 Task: Add Doughy Inc Chocolate Chip Cookie Dough to the cart.
Action: Mouse moved to (298, 140)
Screenshot: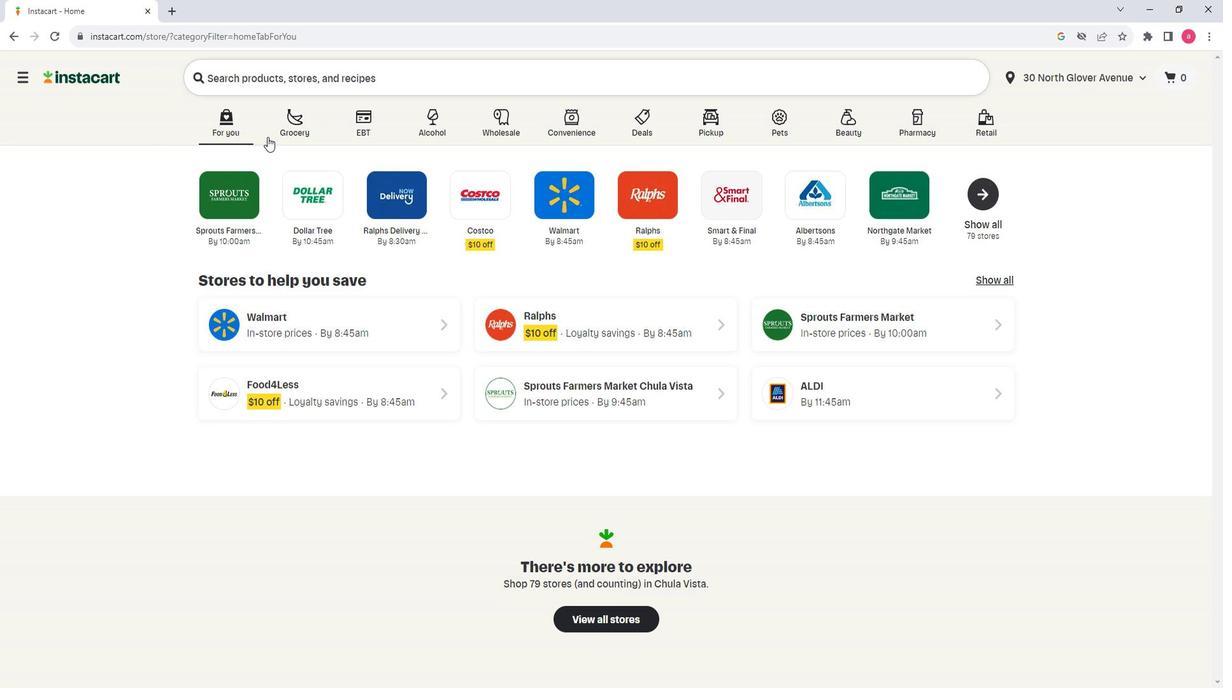 
Action: Mouse pressed left at (298, 140)
Screenshot: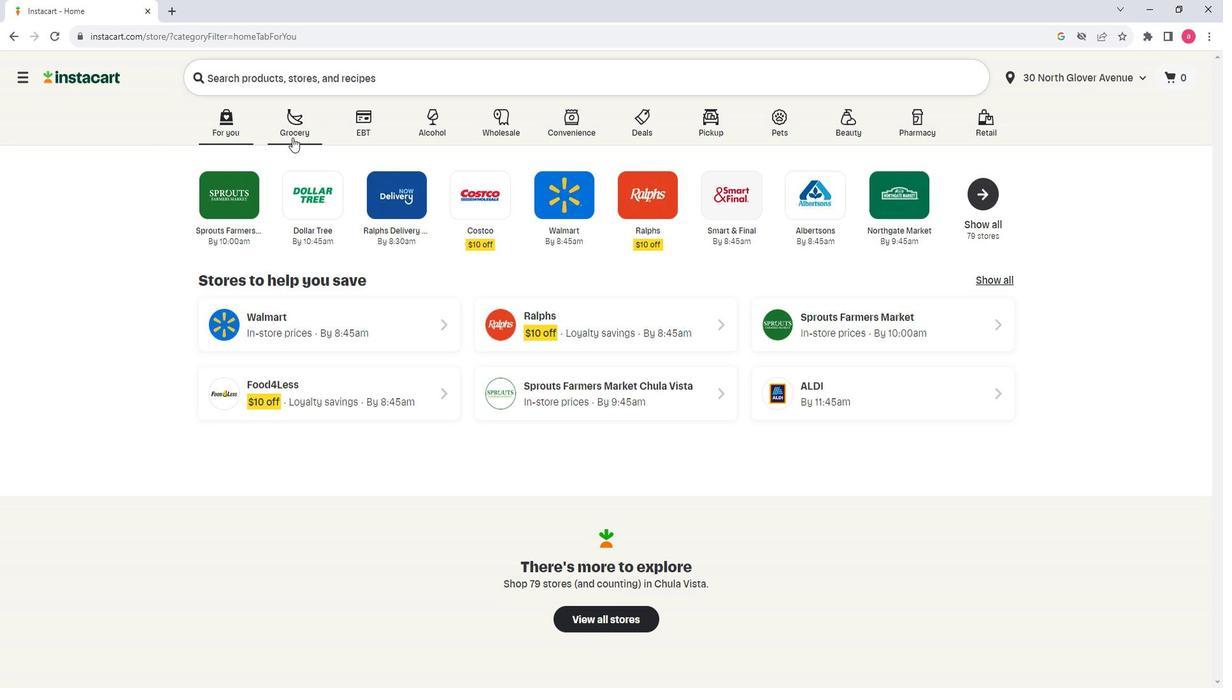 
Action: Mouse moved to (379, 393)
Screenshot: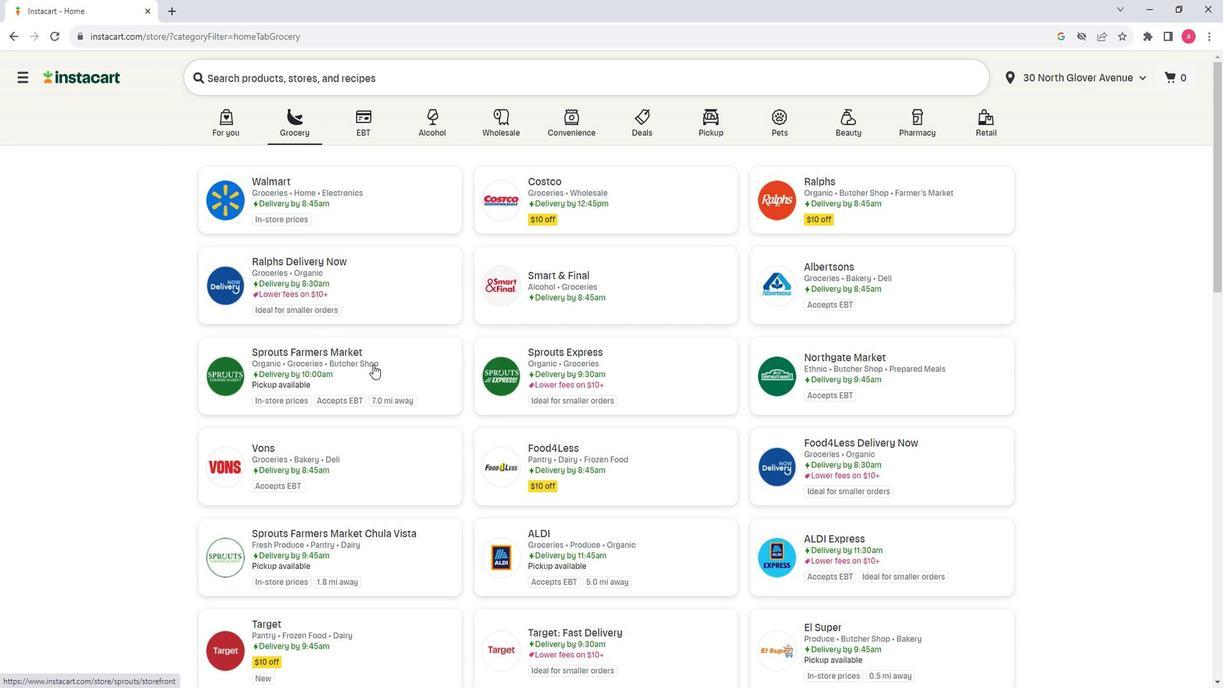 
Action: Mouse pressed left at (379, 393)
Screenshot: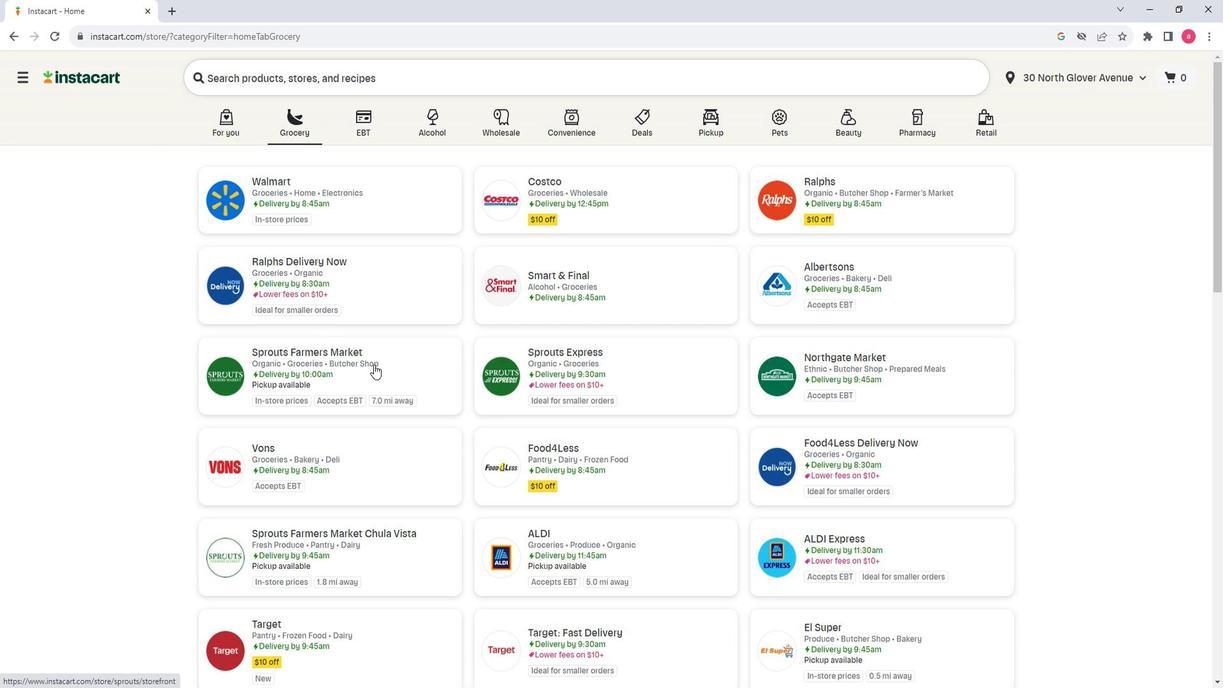 
Action: Mouse moved to (102, 398)
Screenshot: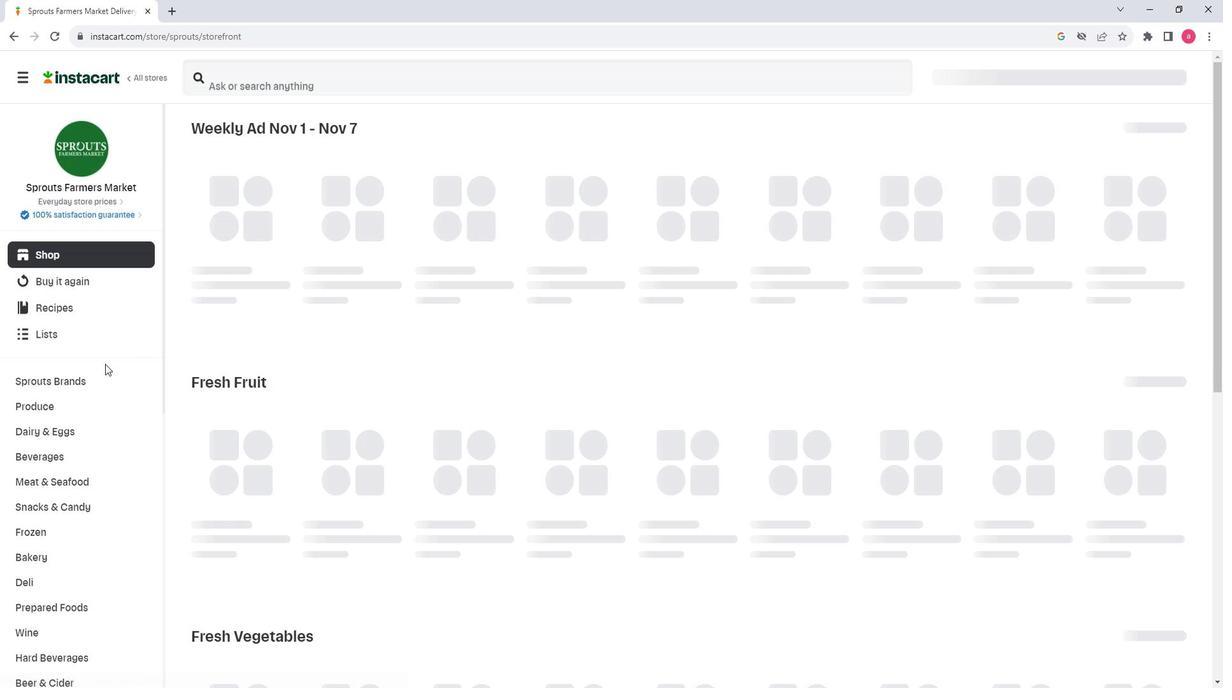 
Action: Mouse scrolled (102, 397) with delta (0, 0)
Screenshot: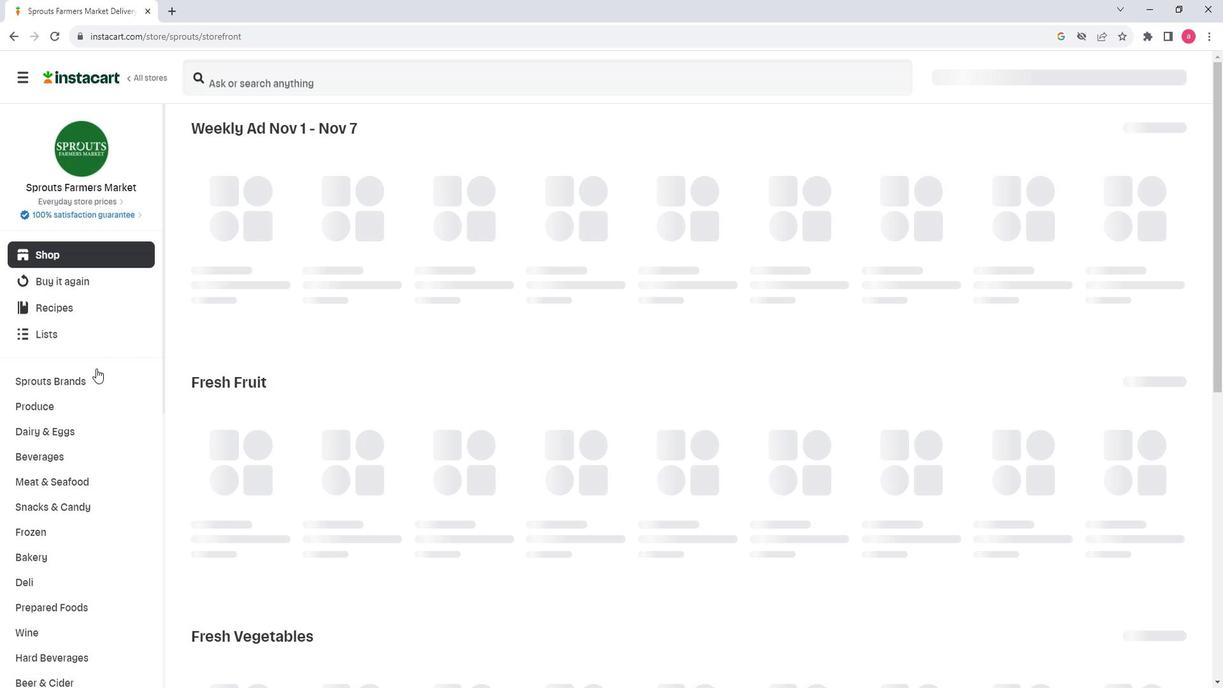 
Action: Mouse scrolled (102, 397) with delta (0, 0)
Screenshot: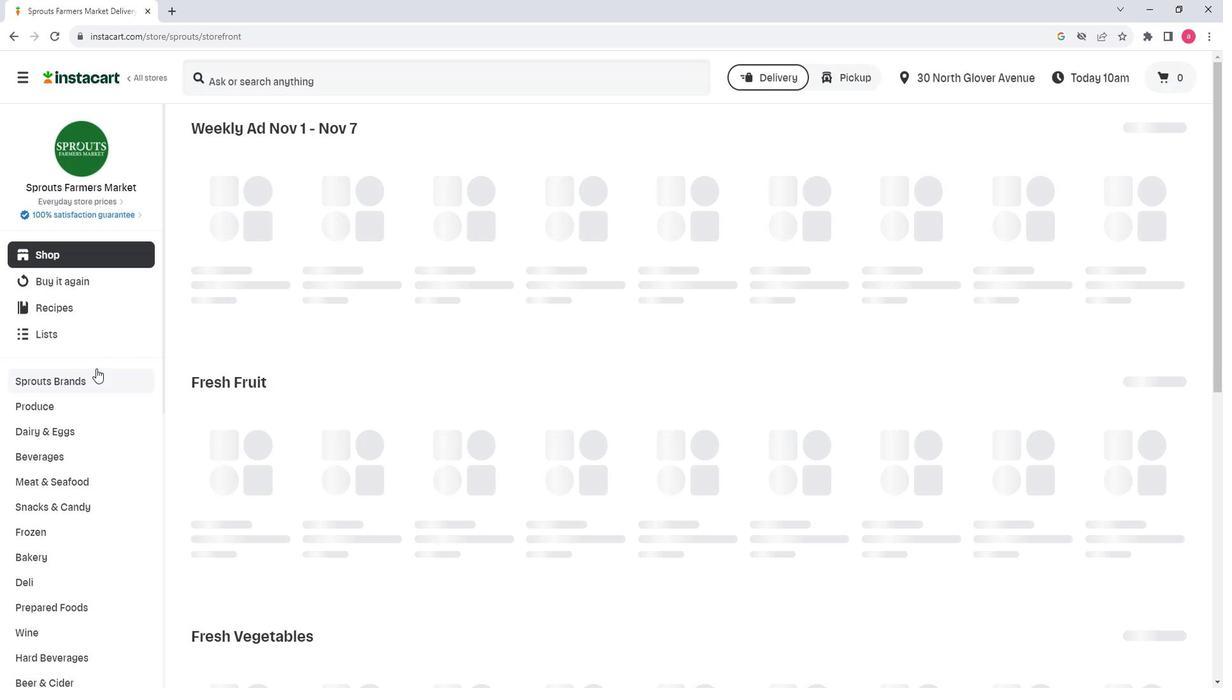 
Action: Mouse scrolled (102, 397) with delta (0, 0)
Screenshot: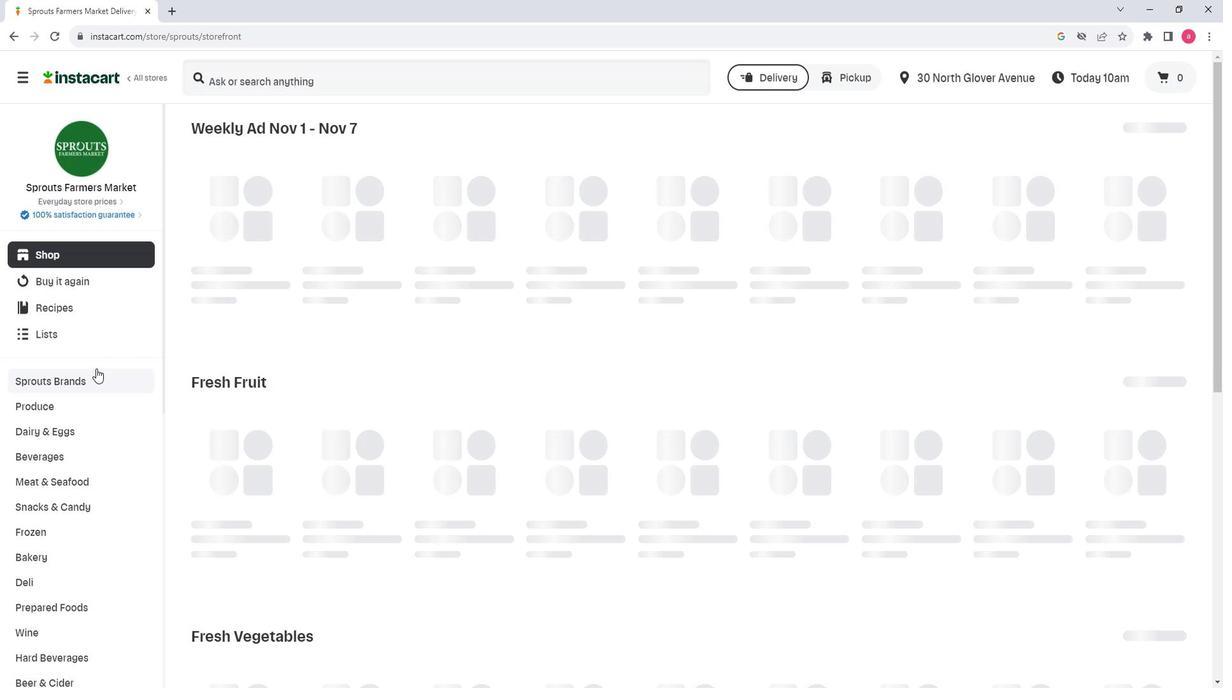 
Action: Mouse scrolled (102, 397) with delta (0, 0)
Screenshot: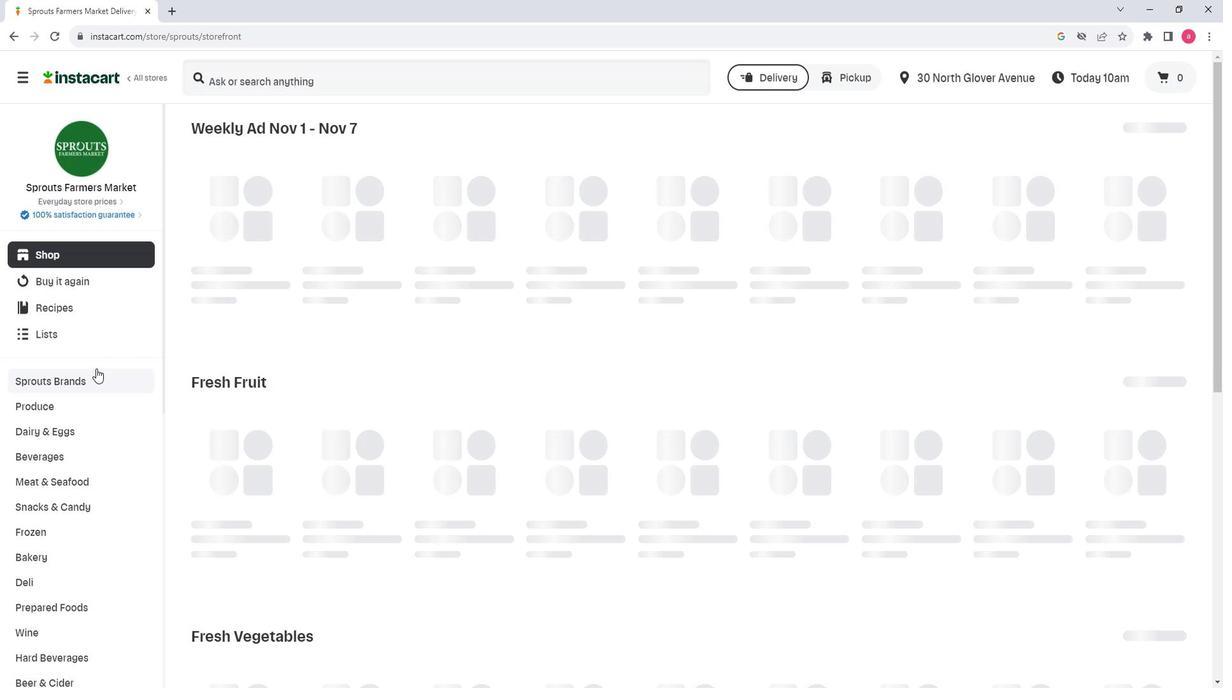 
Action: Mouse scrolled (102, 397) with delta (0, 0)
Screenshot: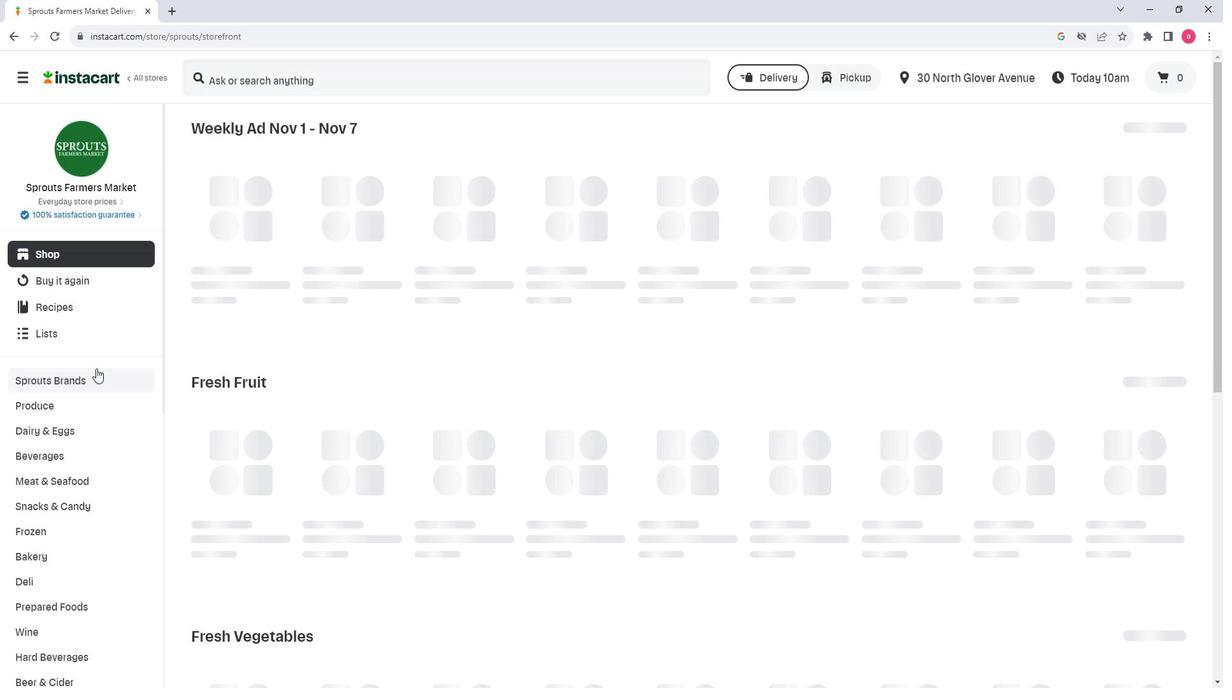 
Action: Mouse moved to (104, 536)
Screenshot: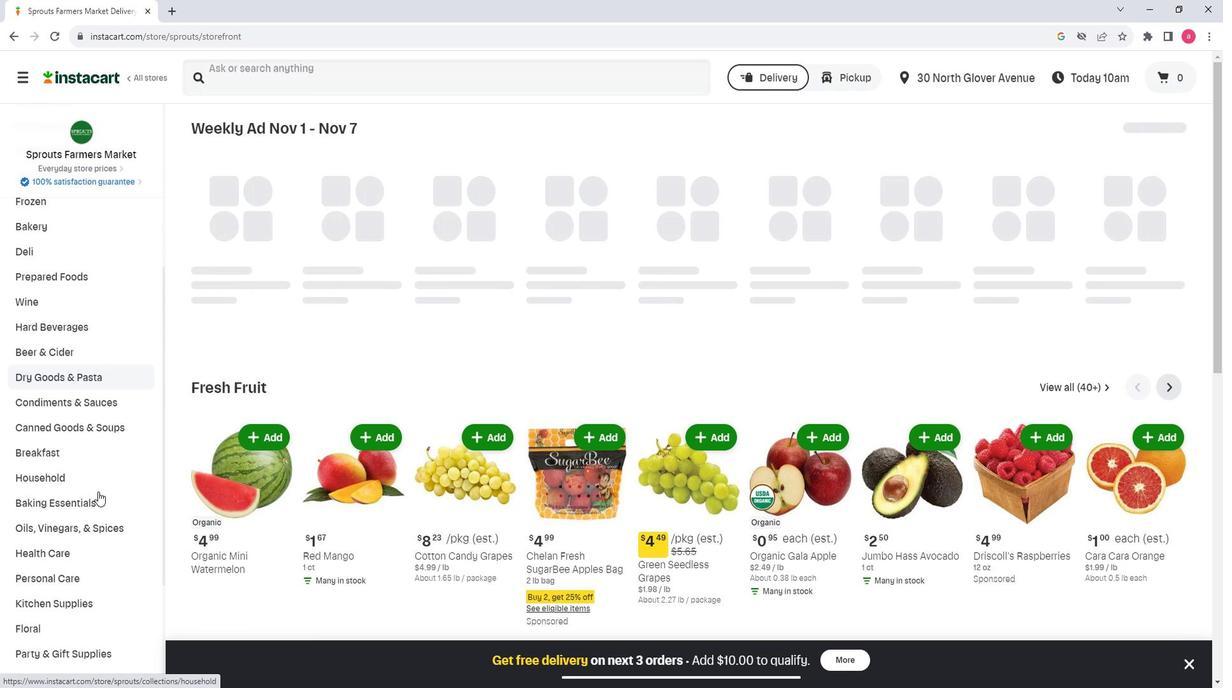 
Action: Mouse pressed left at (104, 536)
Screenshot: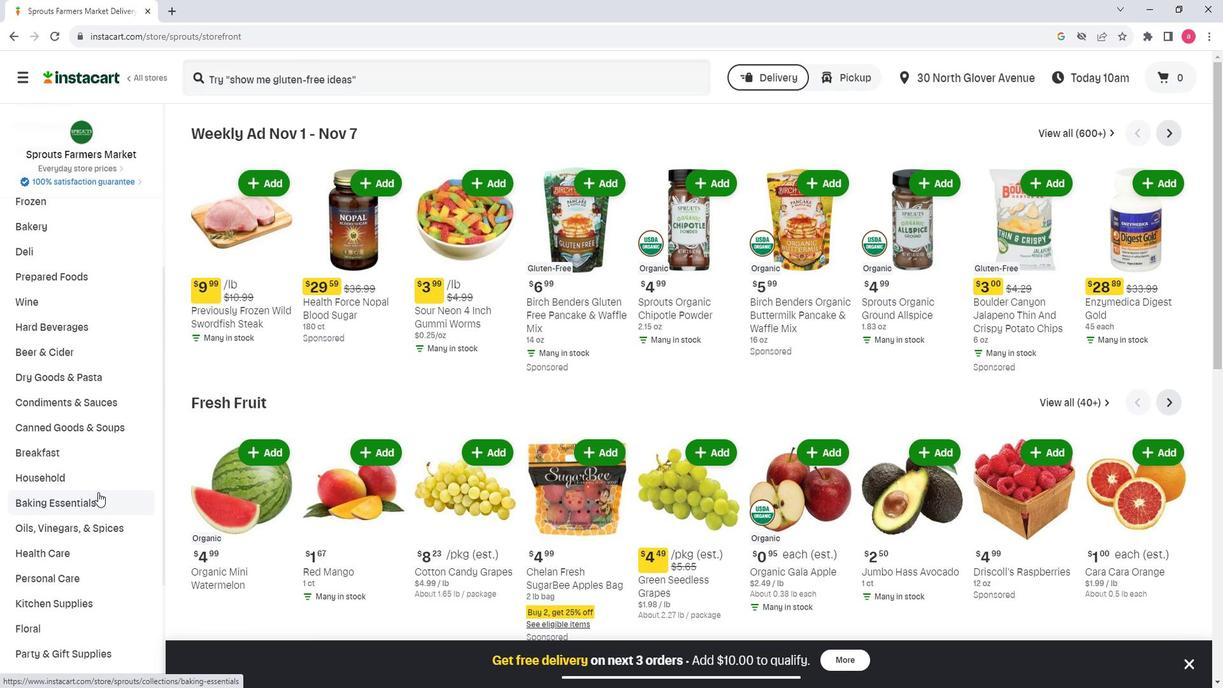 
Action: Mouse moved to (1194, 172)
Screenshot: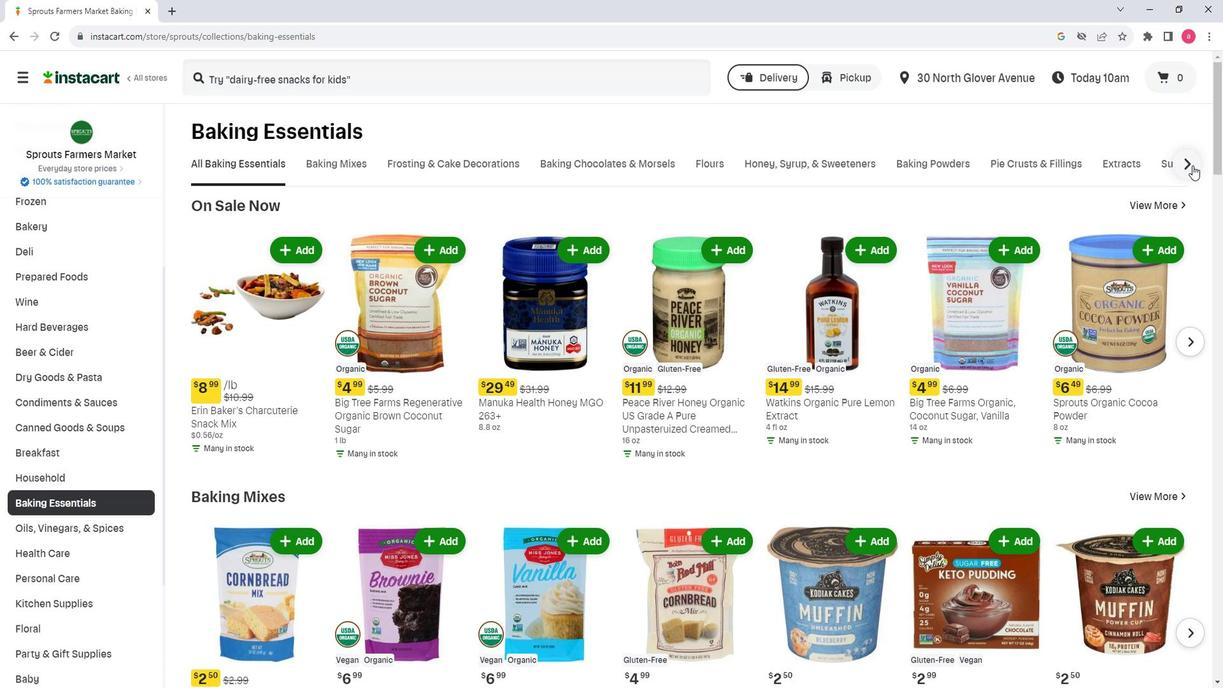 
Action: Mouse pressed left at (1194, 172)
Screenshot: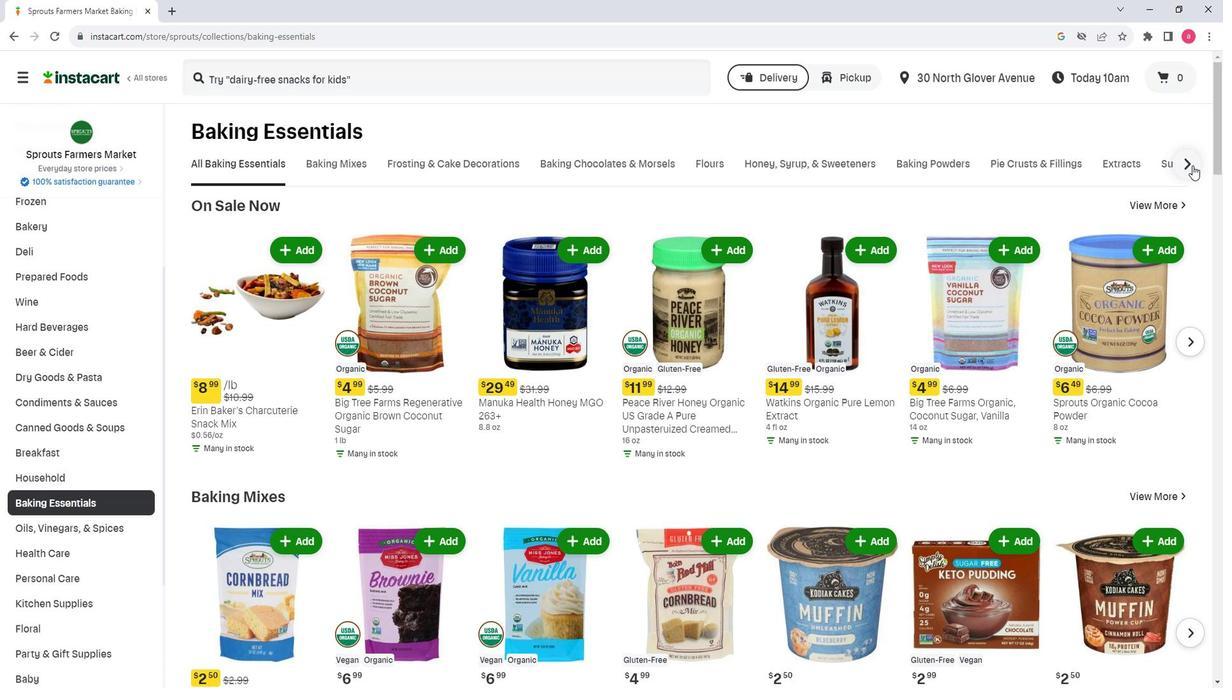 
Action: Mouse moved to (911, 175)
Screenshot: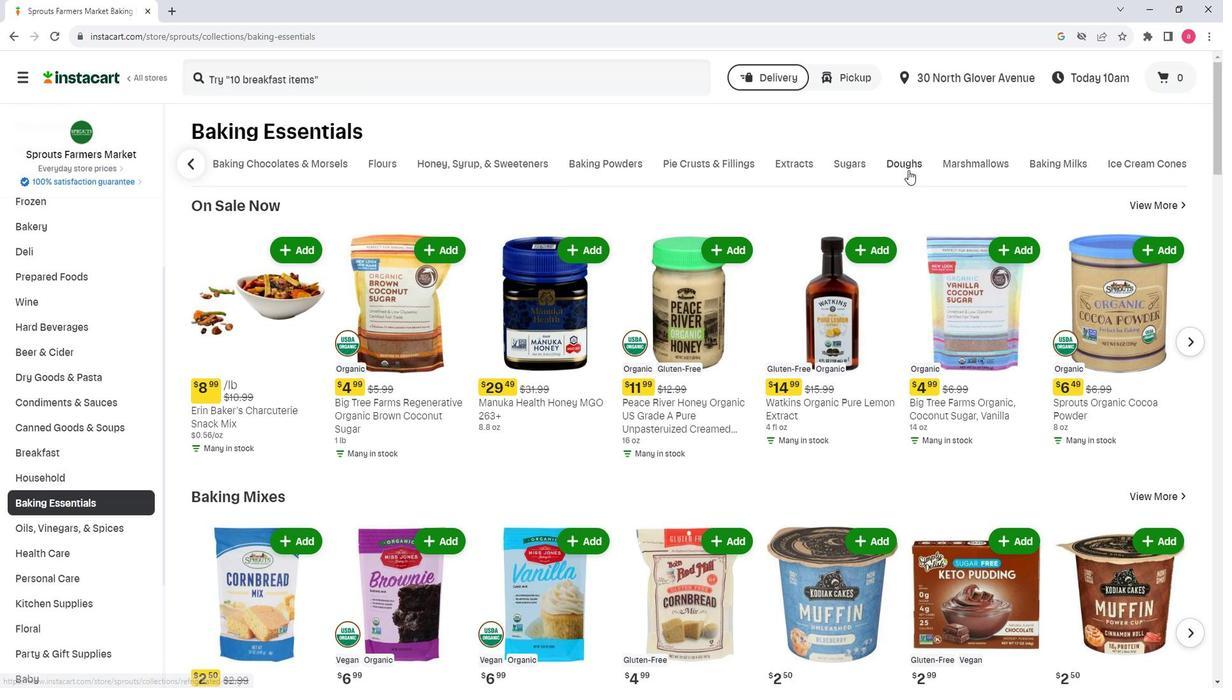 
Action: Mouse pressed left at (911, 175)
Screenshot: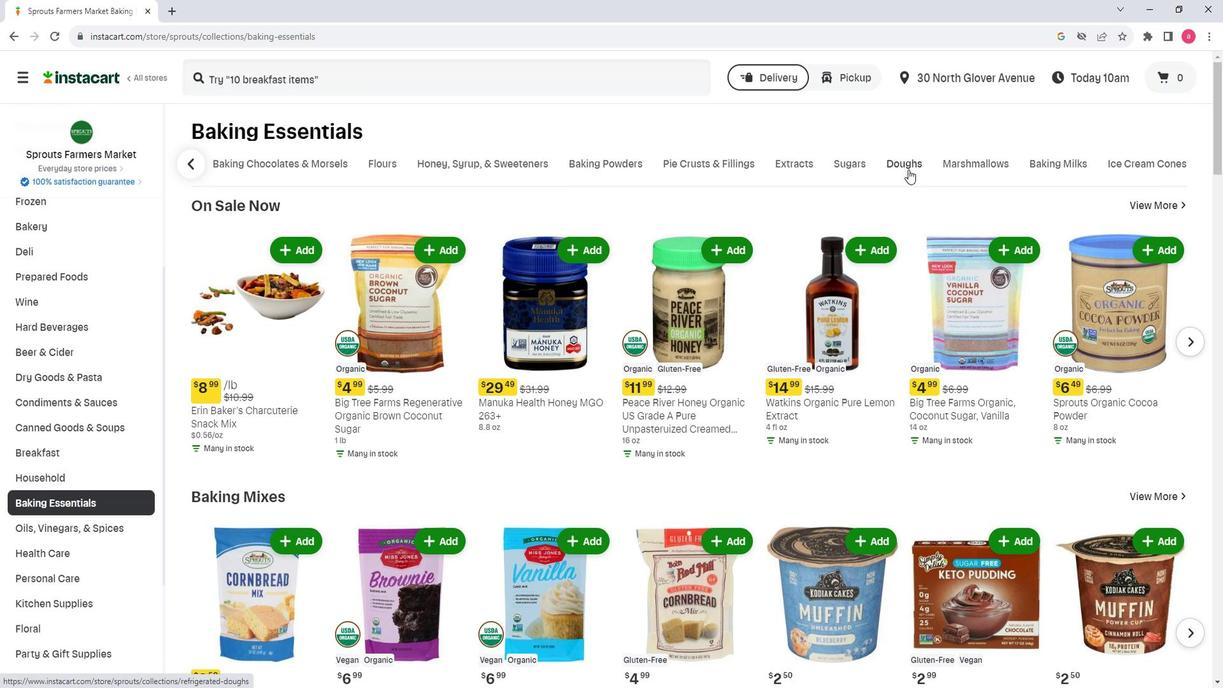 
Action: Mouse moved to (392, 69)
Screenshot: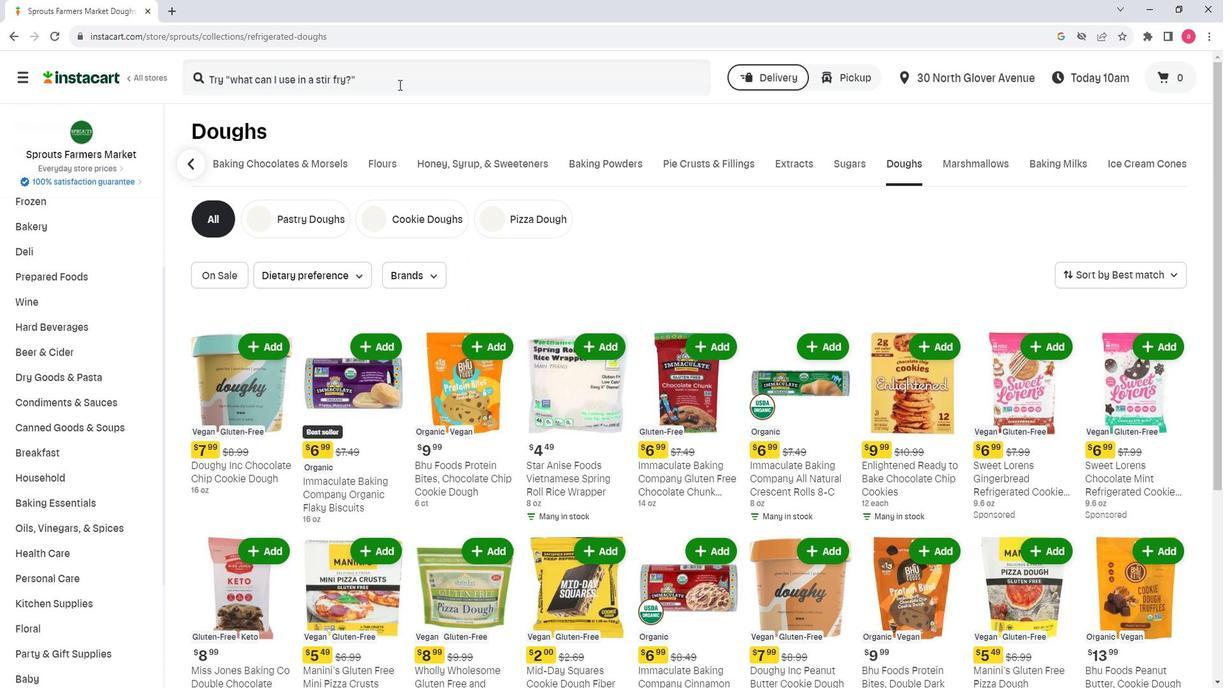 
Action: Mouse pressed left at (392, 69)
Screenshot: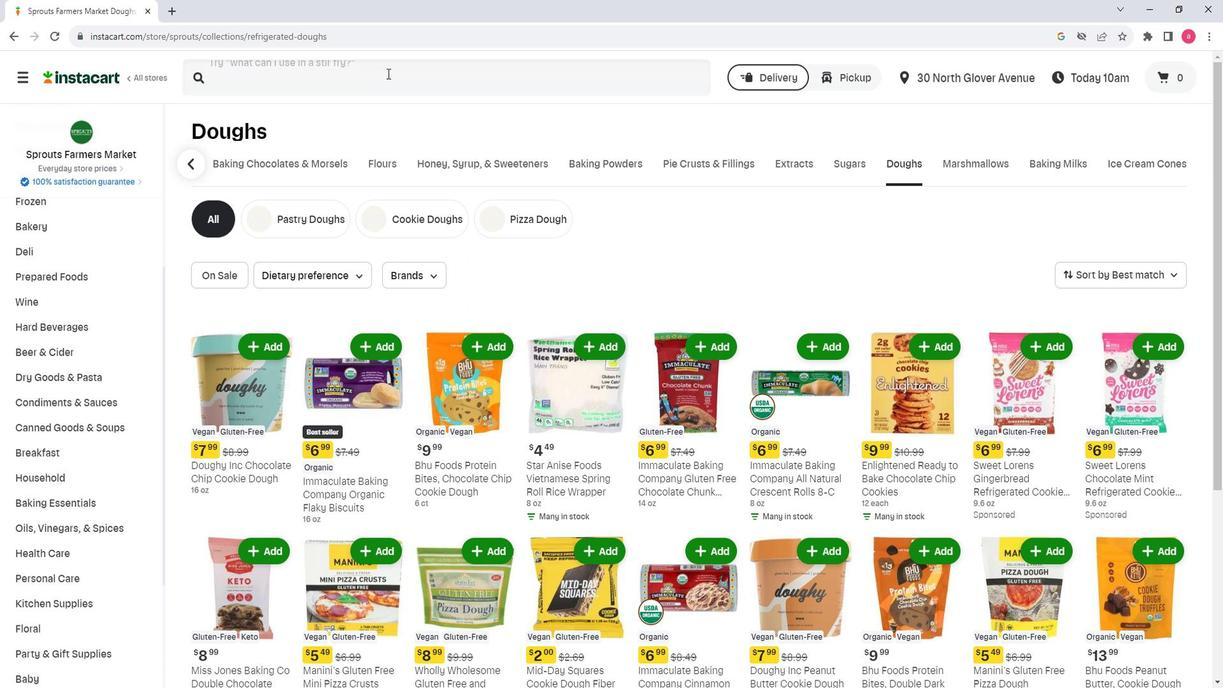 
Action: Key pressed <Key.shift>Doughy<Key.space><Key.shift>Inc<Key.space><Key.shift><Key.shift><Key.shift><Key.shift><Key.shift><Key.shift><Key.shift><Key.shift><Key.shift><Key.shift><Key.shift><Key.shift><Key.shift><Key.shift><Key.shift><Key.shift><Key.shift><Key.shift><Key.shift><Key.shift>Chocolate<Key.space><Key.shift>Chip<Key.space><Key.shift><Key.shift><Key.shift><Key.shift><Key.shift><Key.shift><Key.shift><Key.shift><Key.shift><Key.shift><Key.shift><Key.shift><Key.shift><Key.shift><Key.shift><Key.shift><Key.shift>Cookie<Key.space><Key.shift>Doug
Screenshot: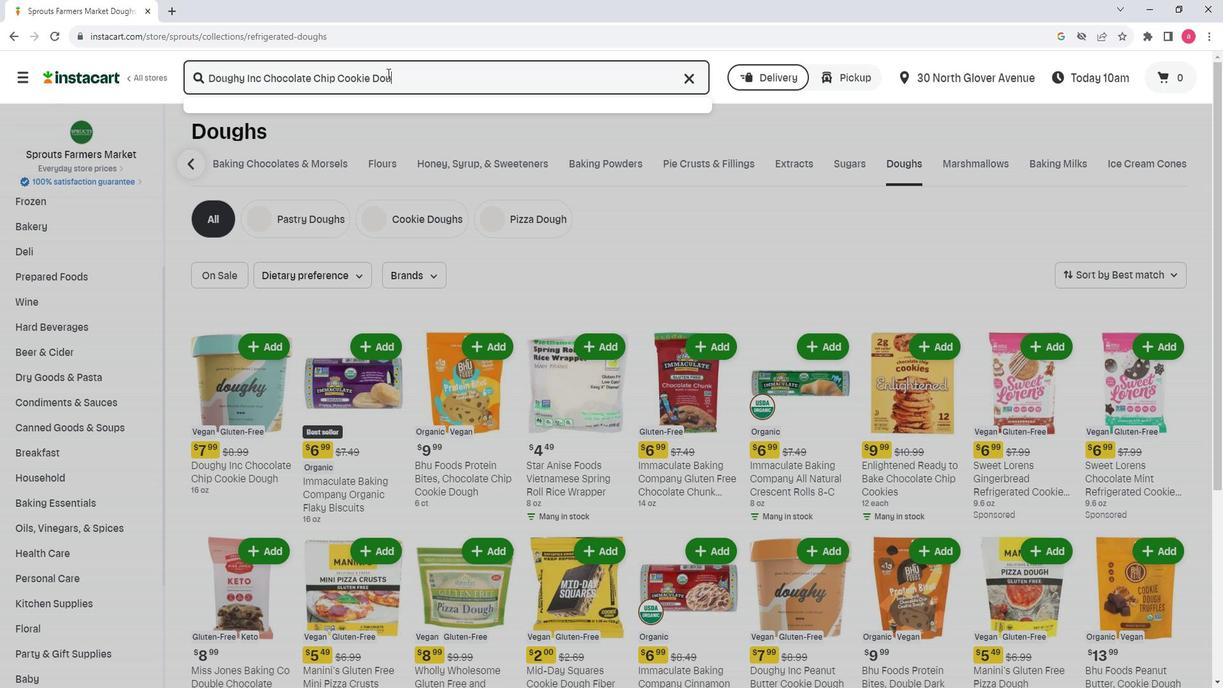 
Action: Mouse moved to (559, 89)
Screenshot: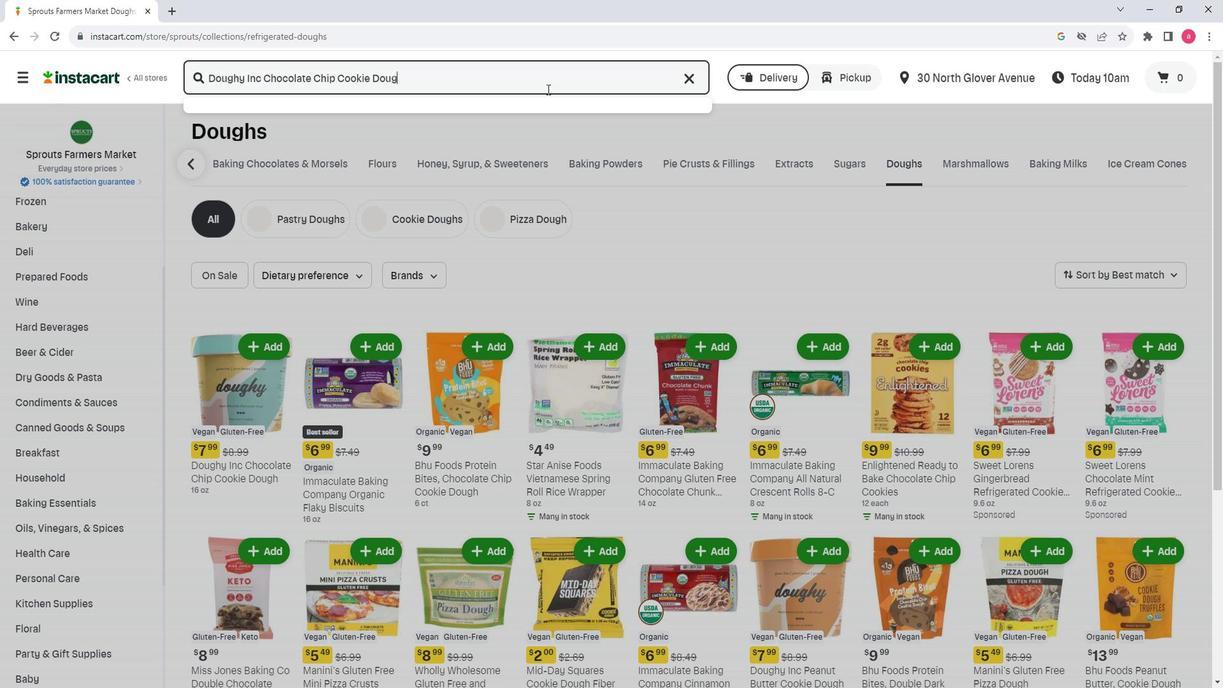 
Action: Key pressed h<Key.enter>
Screenshot: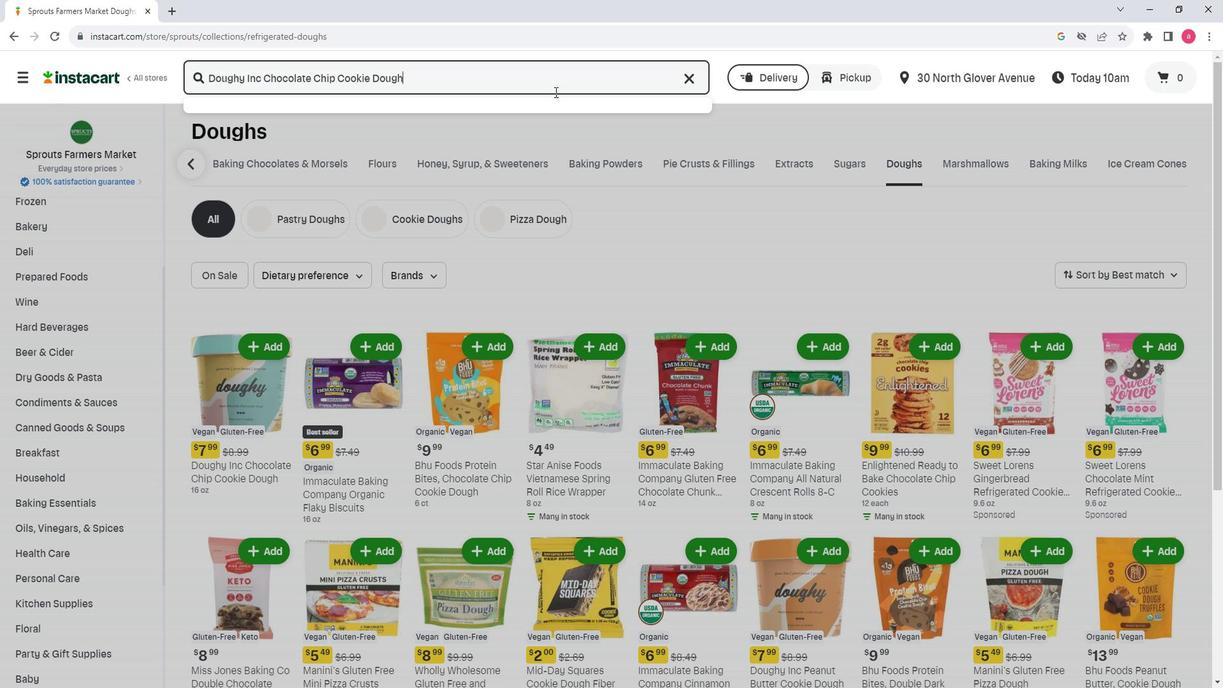 
Action: Mouse moved to (741, 201)
Screenshot: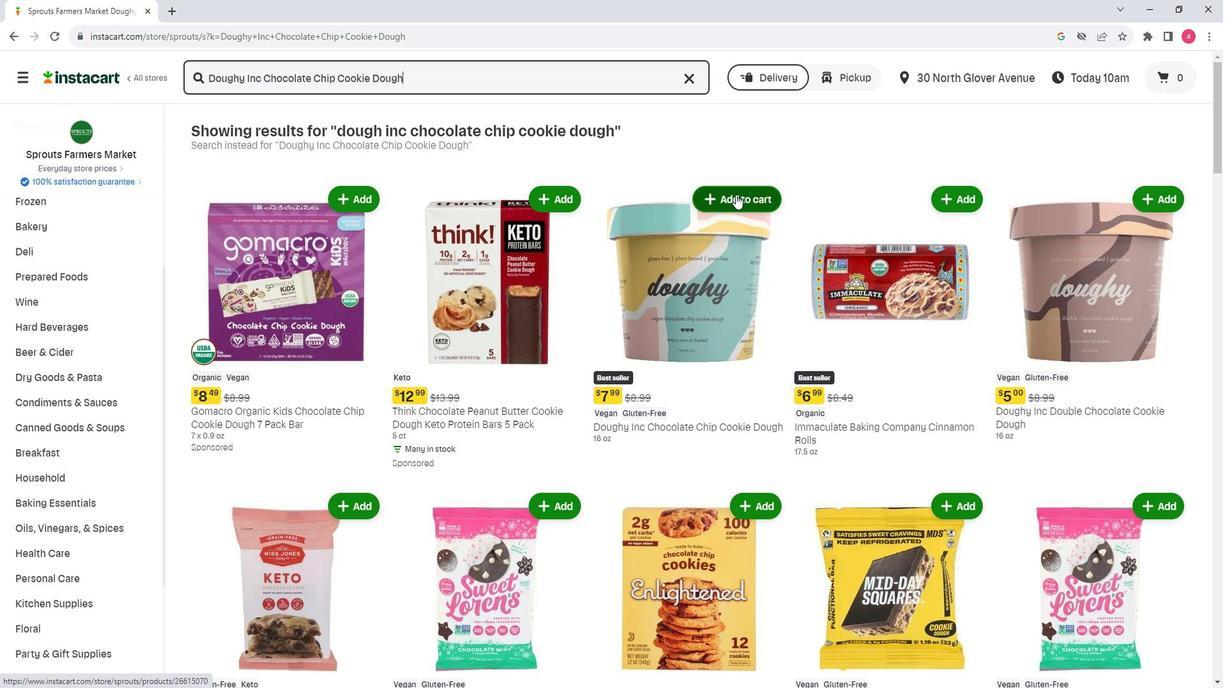 
Action: Mouse pressed left at (741, 201)
Screenshot: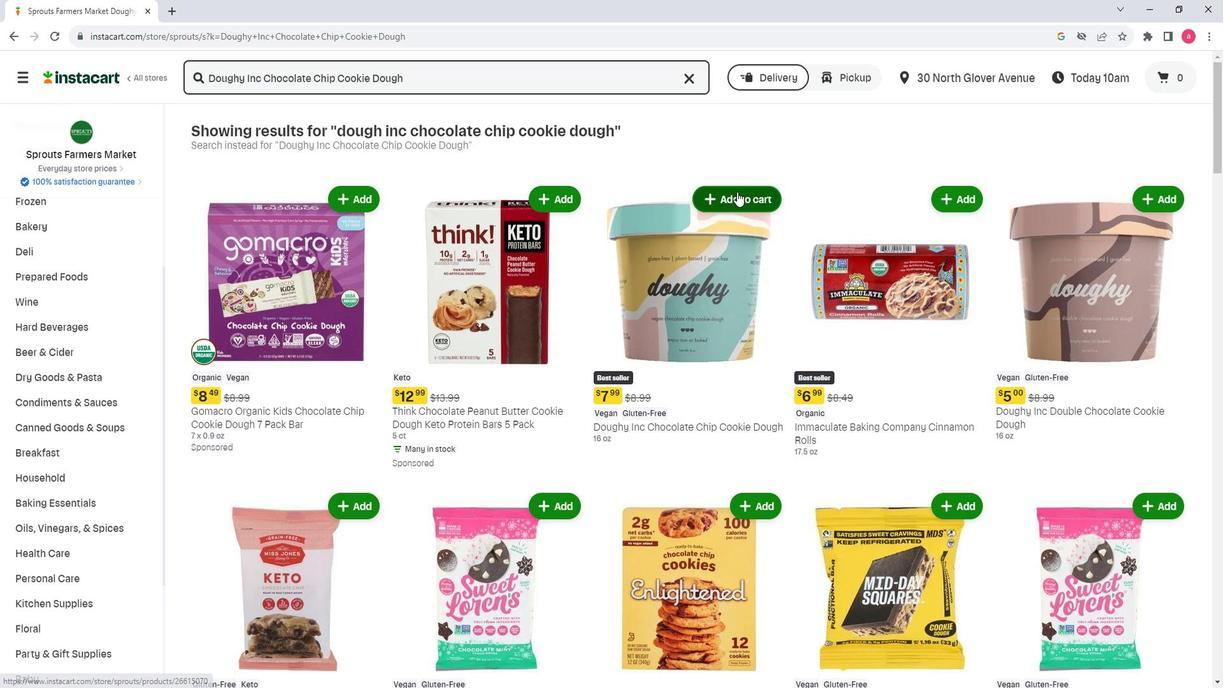 
Action: Mouse moved to (732, 347)
Screenshot: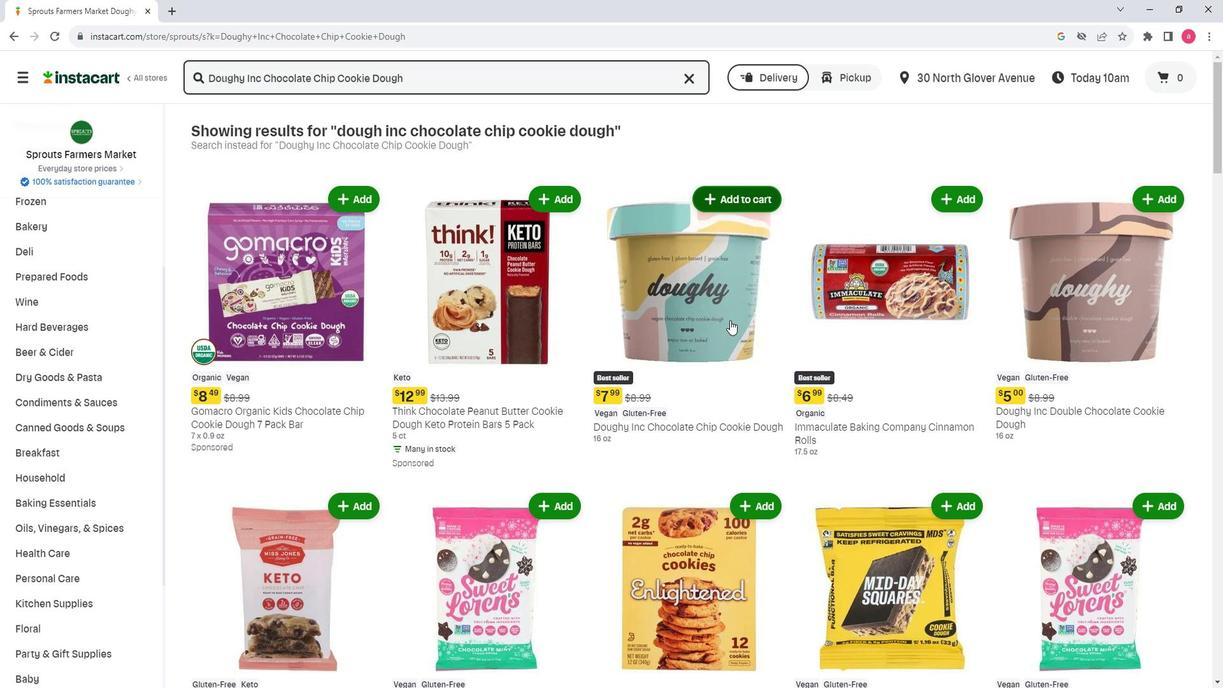 
